 Task: Add the product "7-Eleven Fudge Brownie" to cart from the store "7-Eleven".
Action: Mouse pressed left at (54, 90)
Screenshot: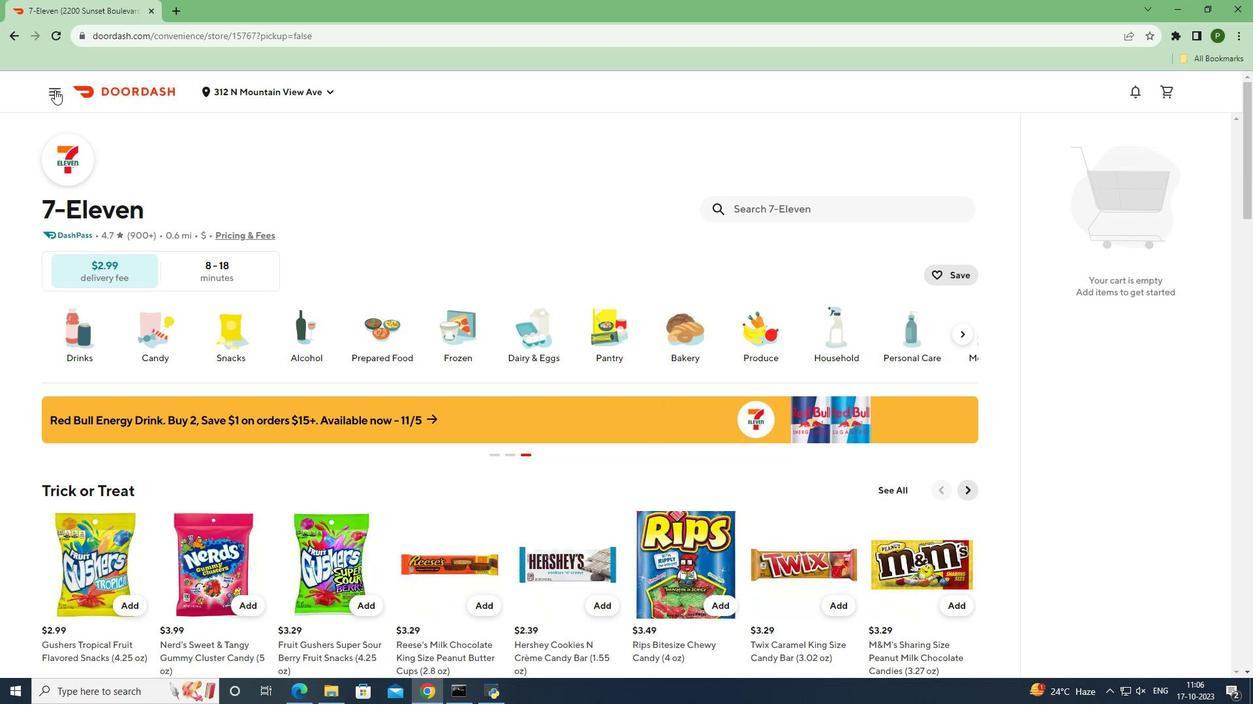 
Action: Mouse moved to (83, 195)
Screenshot: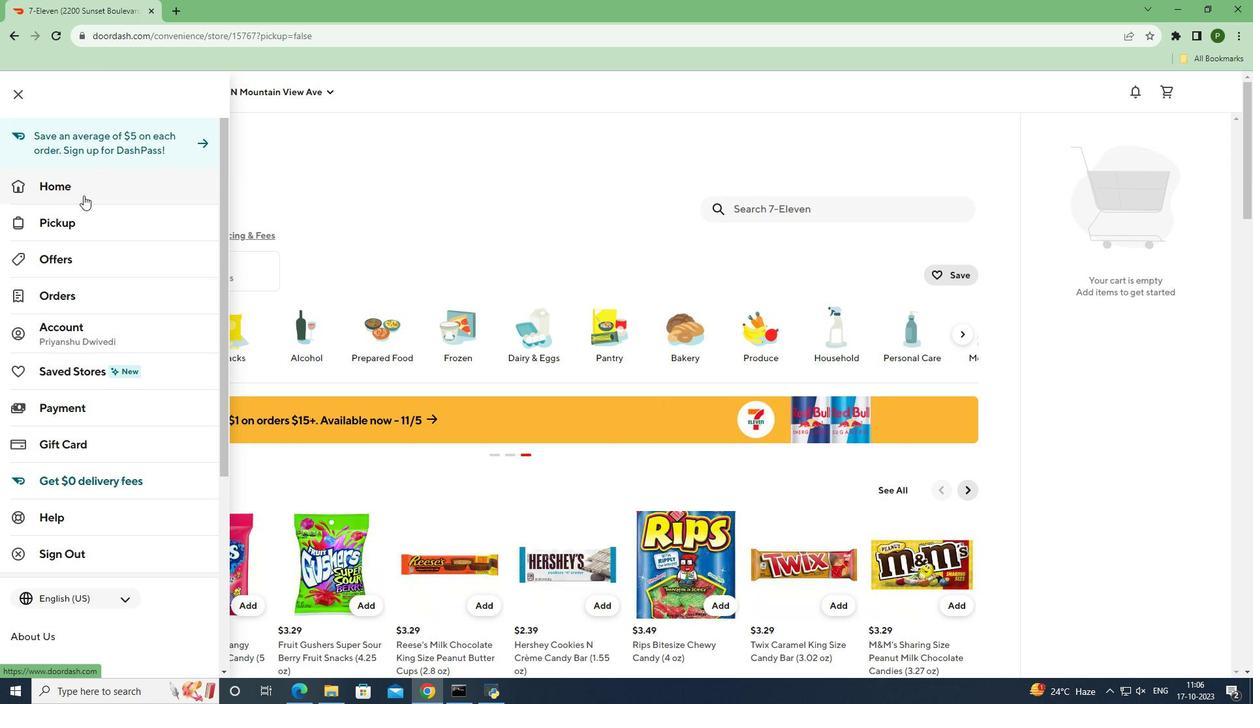 
Action: Mouse pressed left at (83, 195)
Screenshot: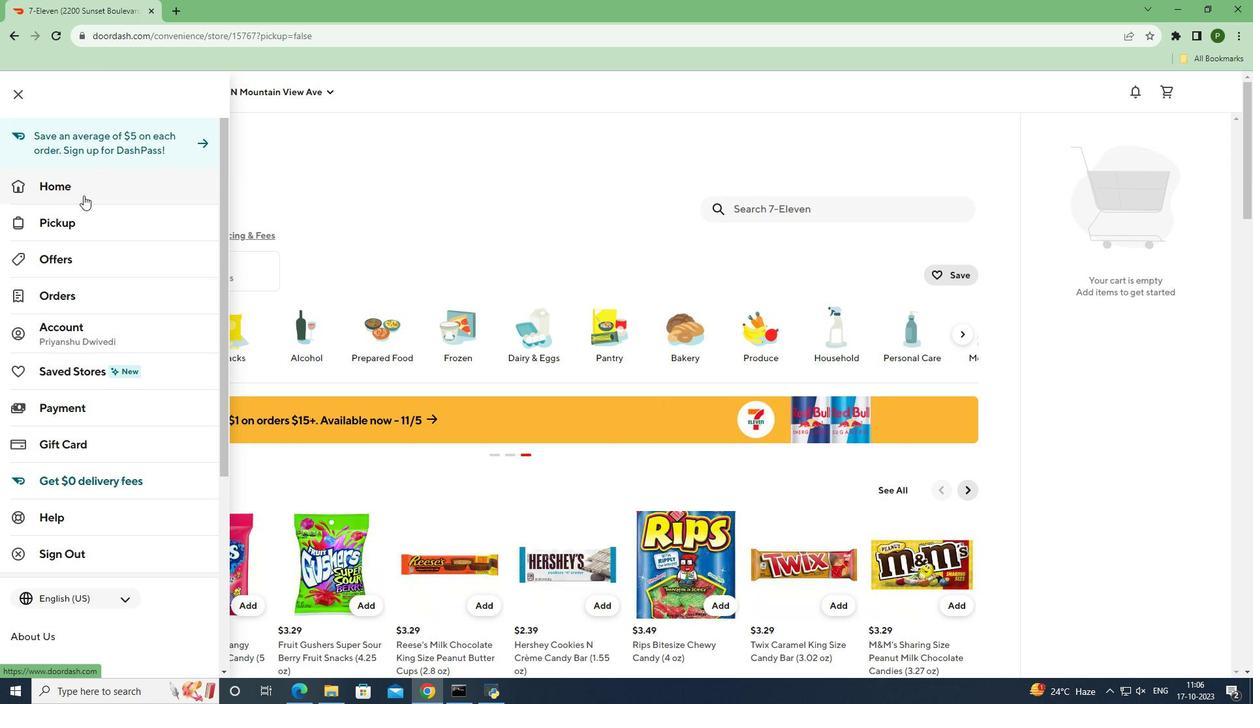 
Action: Mouse moved to (315, 139)
Screenshot: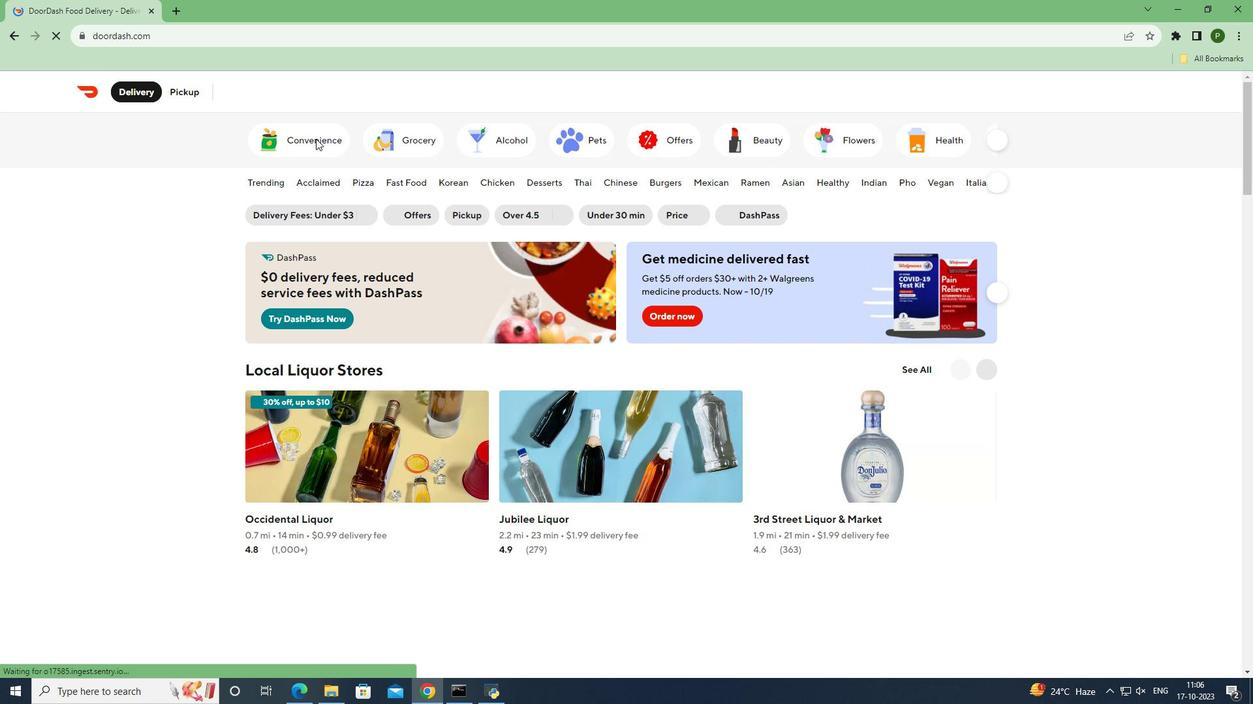 
Action: Mouse pressed left at (315, 139)
Screenshot: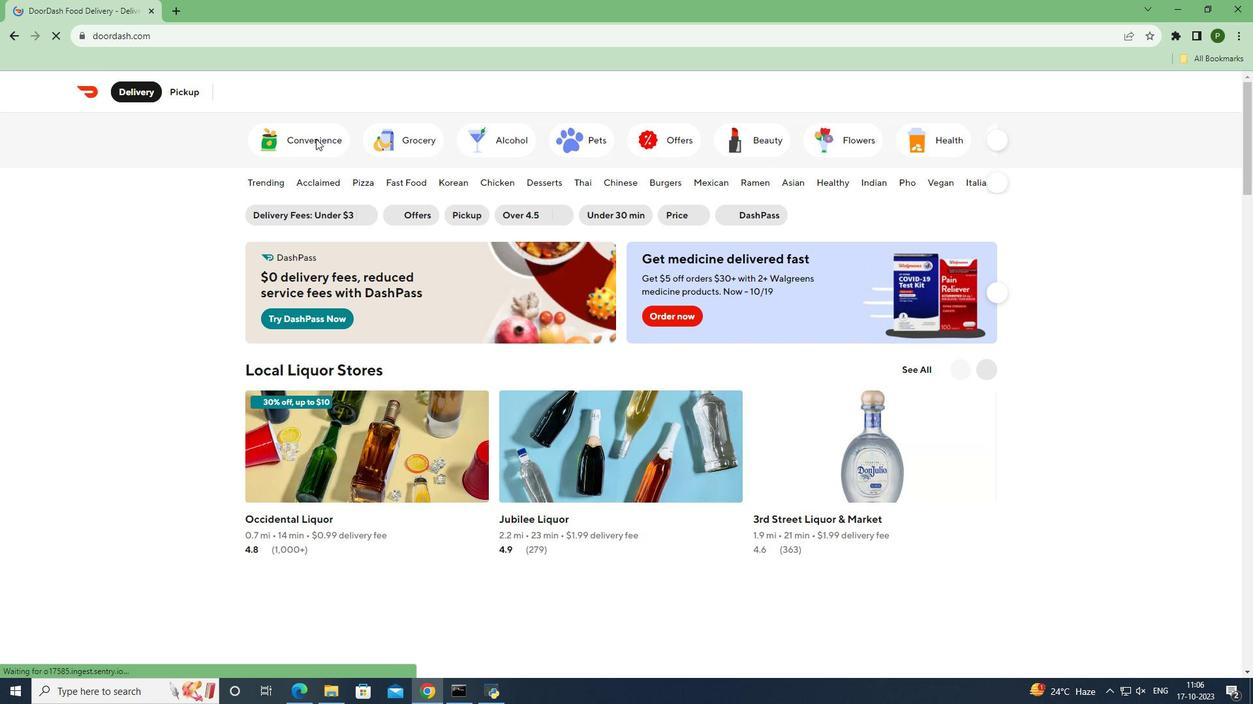 
Action: Mouse pressed left at (315, 139)
Screenshot: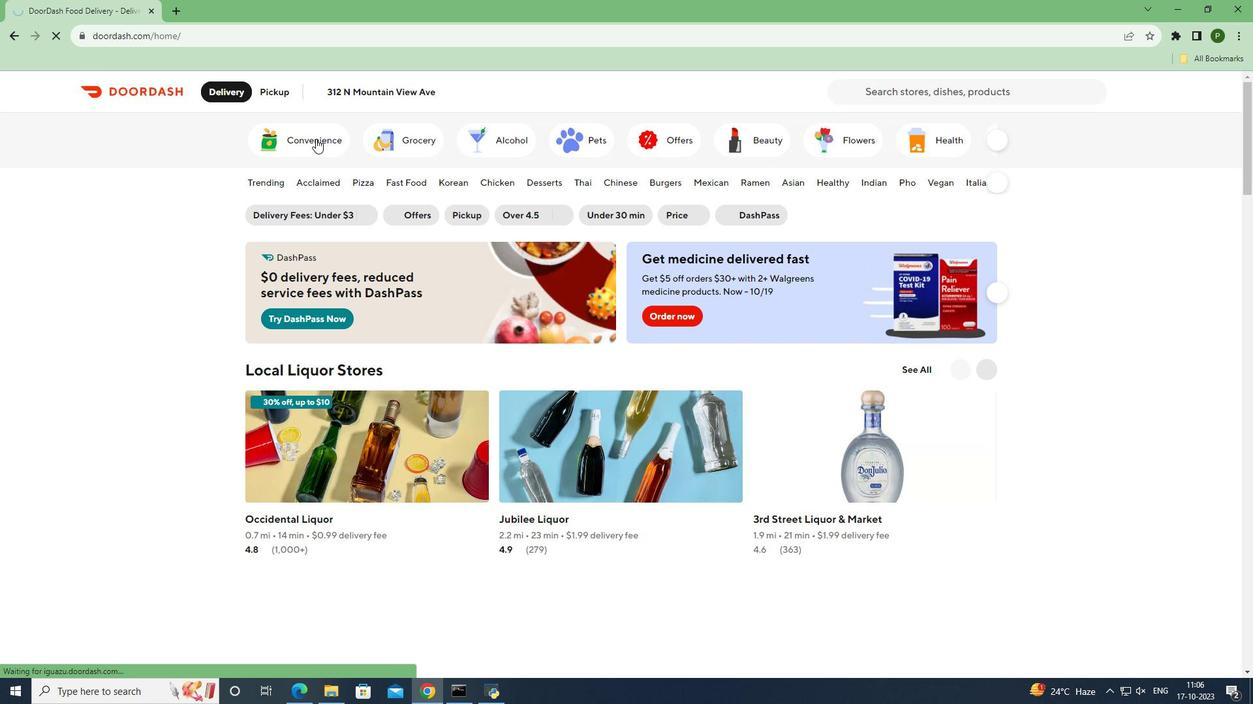 
Action: Mouse moved to (338, 415)
Screenshot: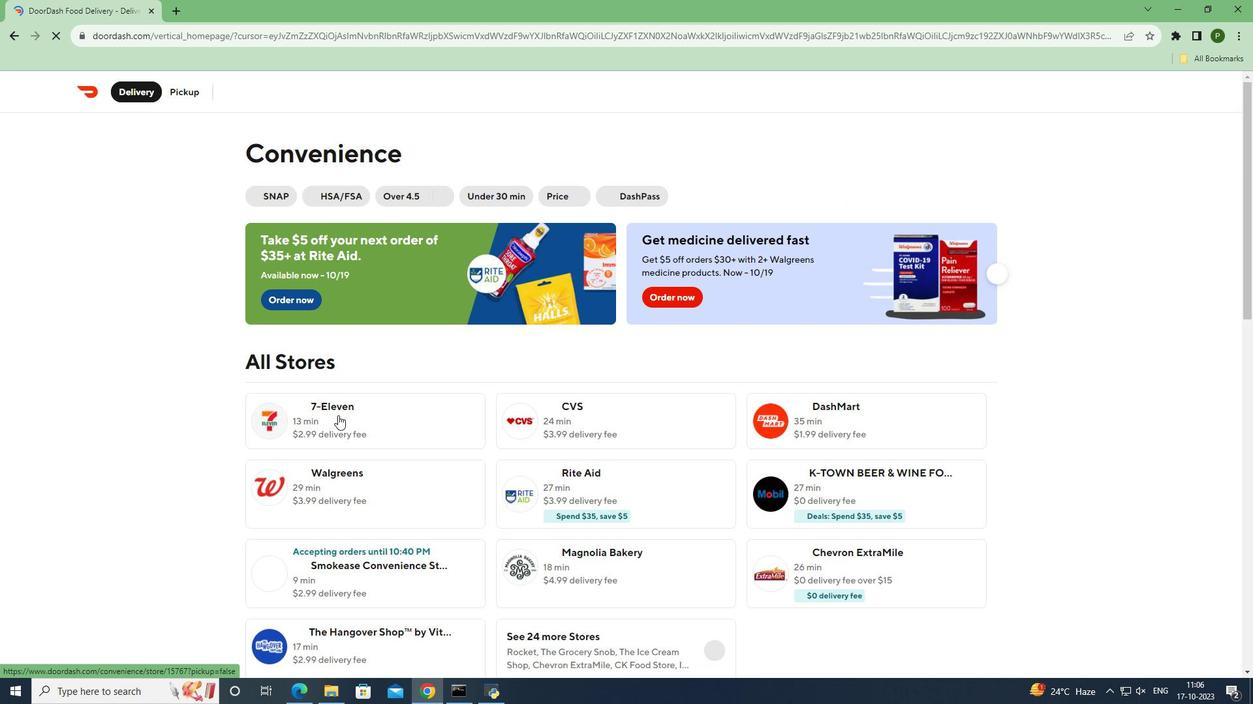
Action: Mouse pressed left at (338, 415)
Screenshot: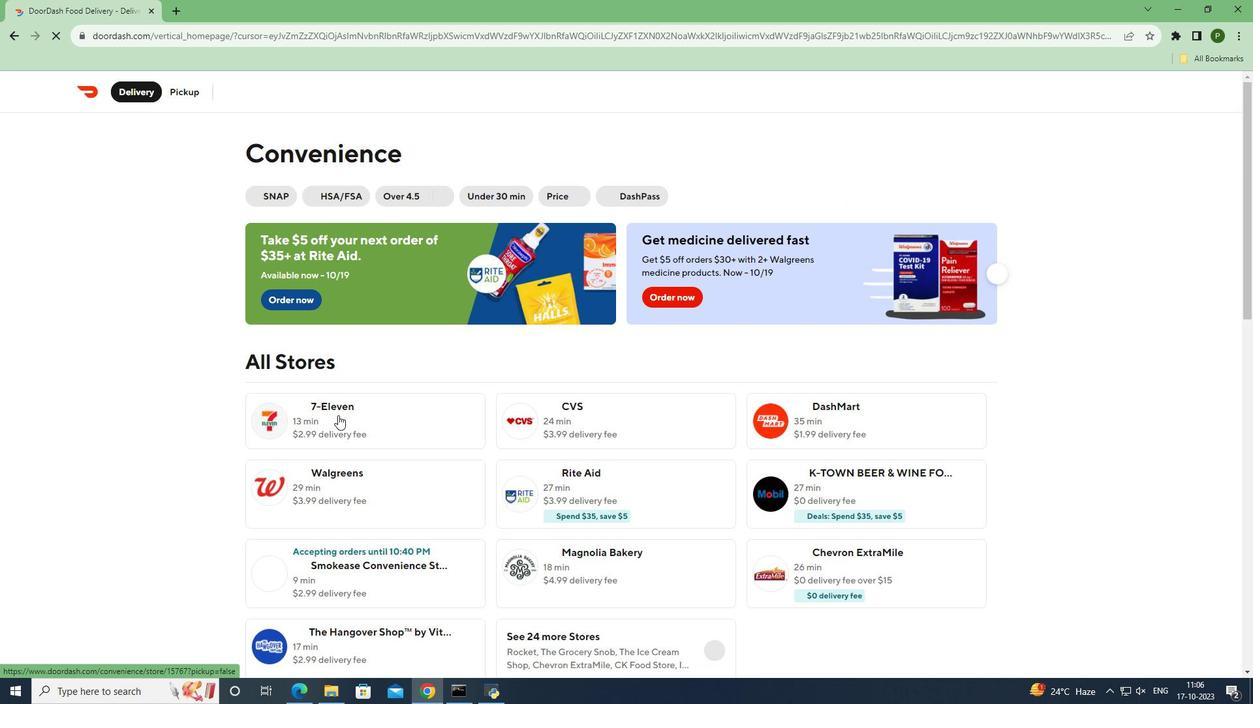 
Action: Mouse moved to (768, 204)
Screenshot: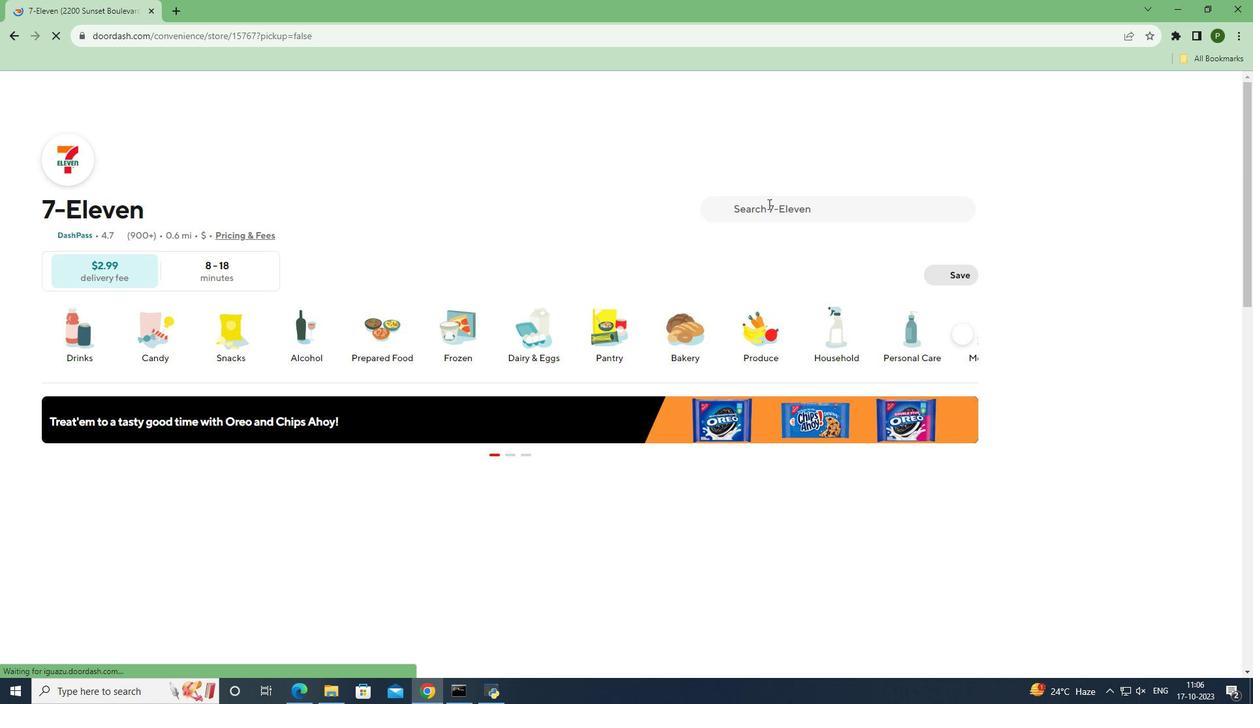 
Action: Mouse pressed left at (768, 204)
Screenshot: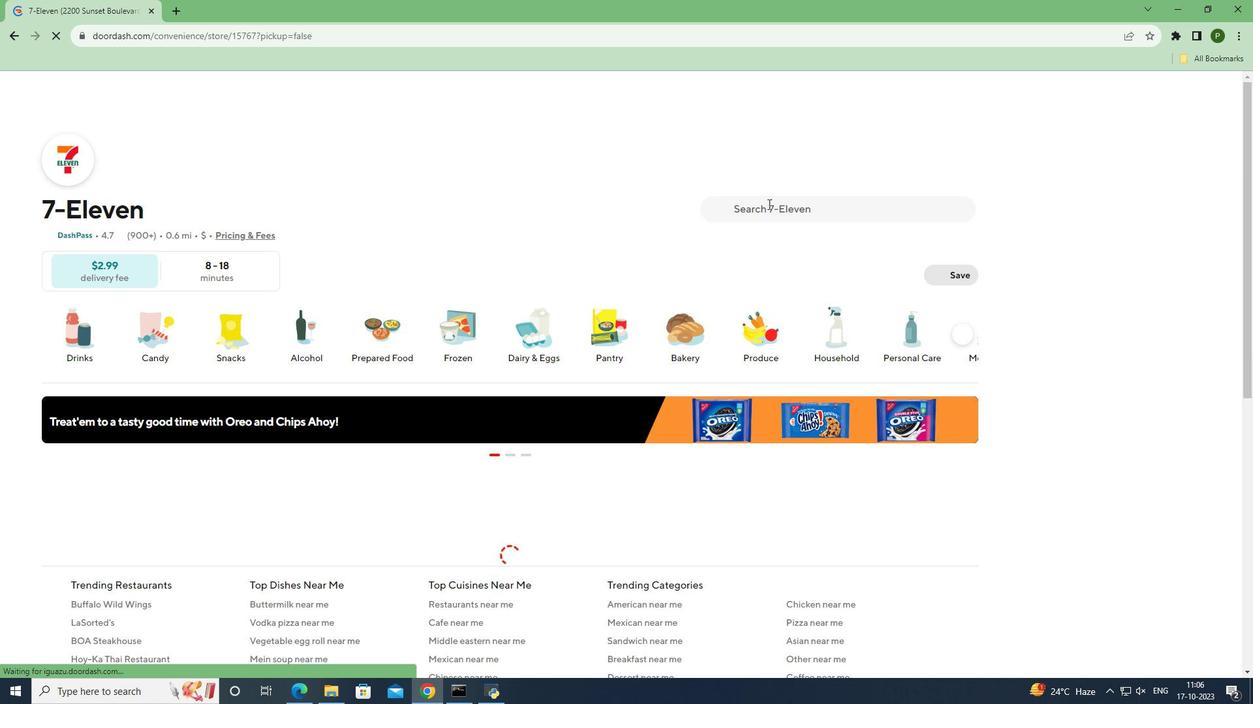 
Action: Key pressed <Key.caps_lock>7-E<Key.caps_lock>leven<Key.space><Key.caps_lock>F<Key.caps_lock>udge<Key.space><Key.caps_lock>B<Key.caps_lock>rownie<Key.enter>
Screenshot: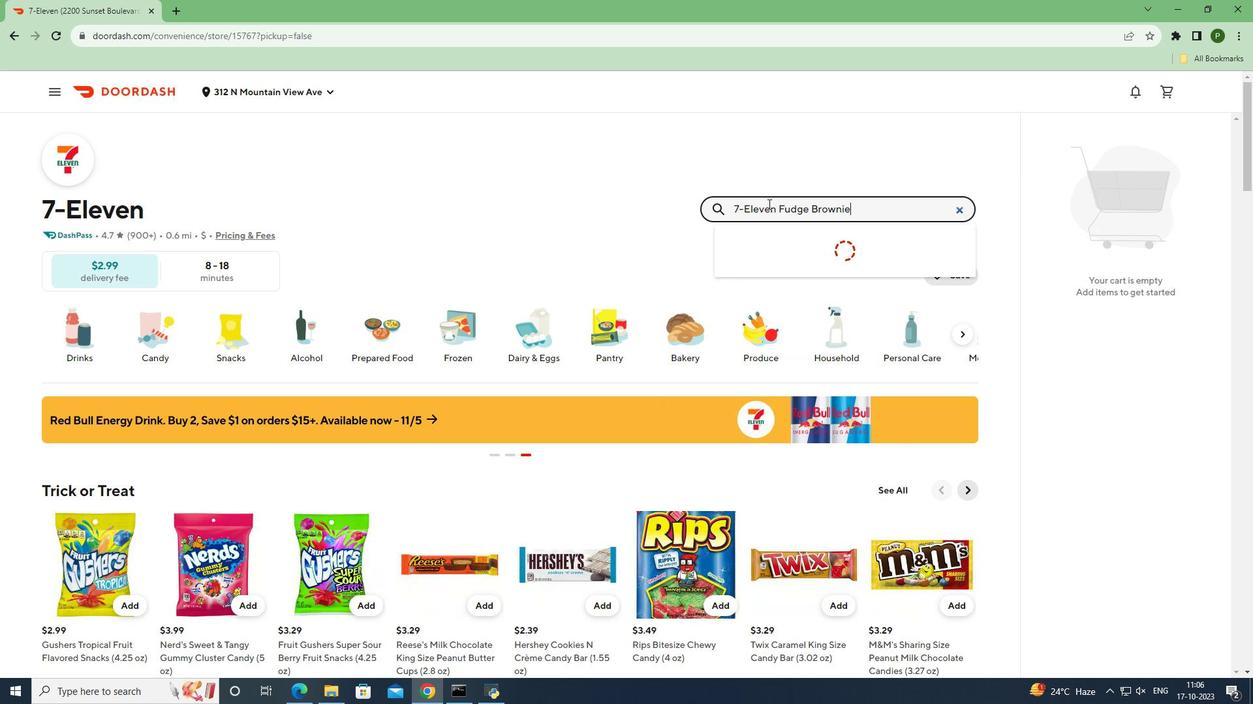 
Action: Mouse moved to (110, 337)
Screenshot: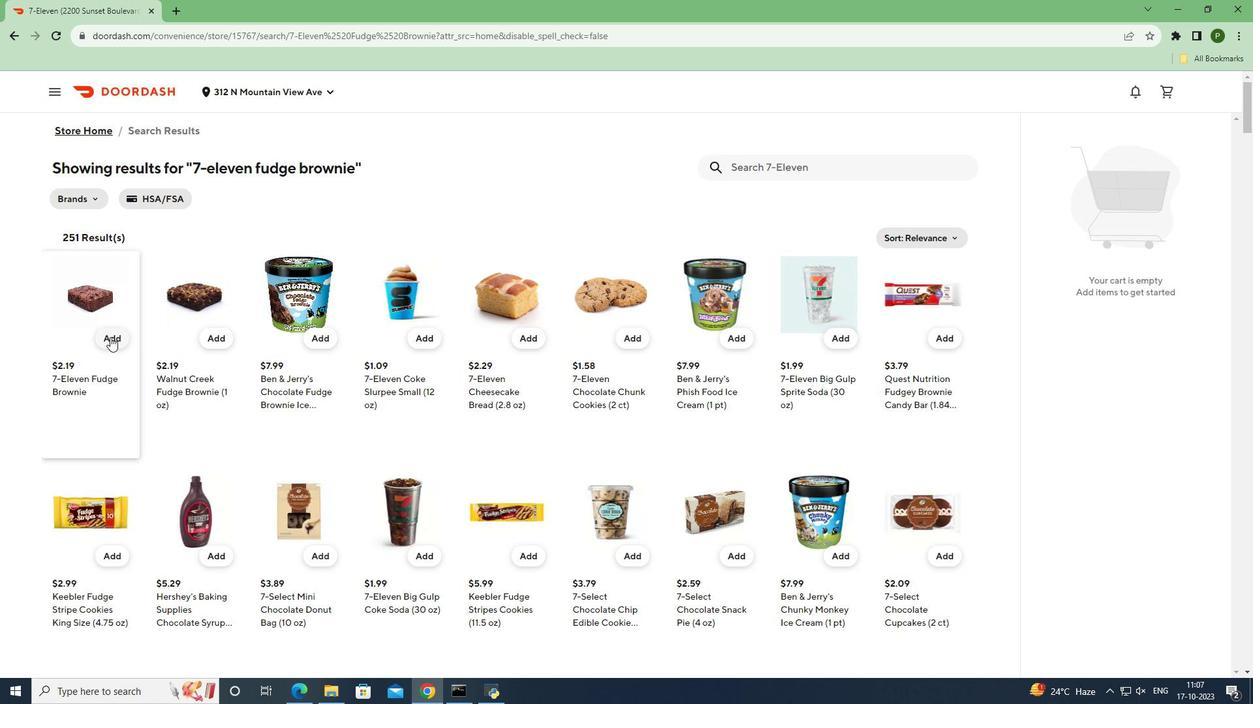 
Action: Mouse pressed left at (110, 337)
Screenshot: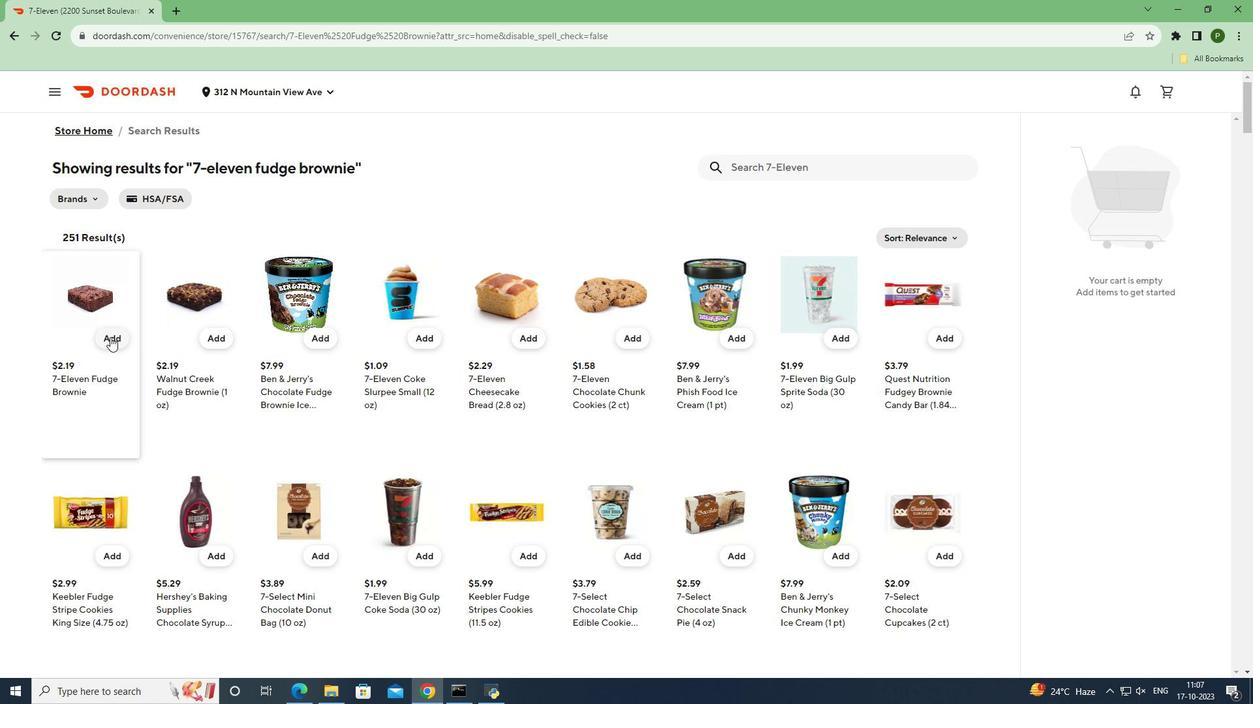 
Action: Mouse moved to (93, 343)
Screenshot: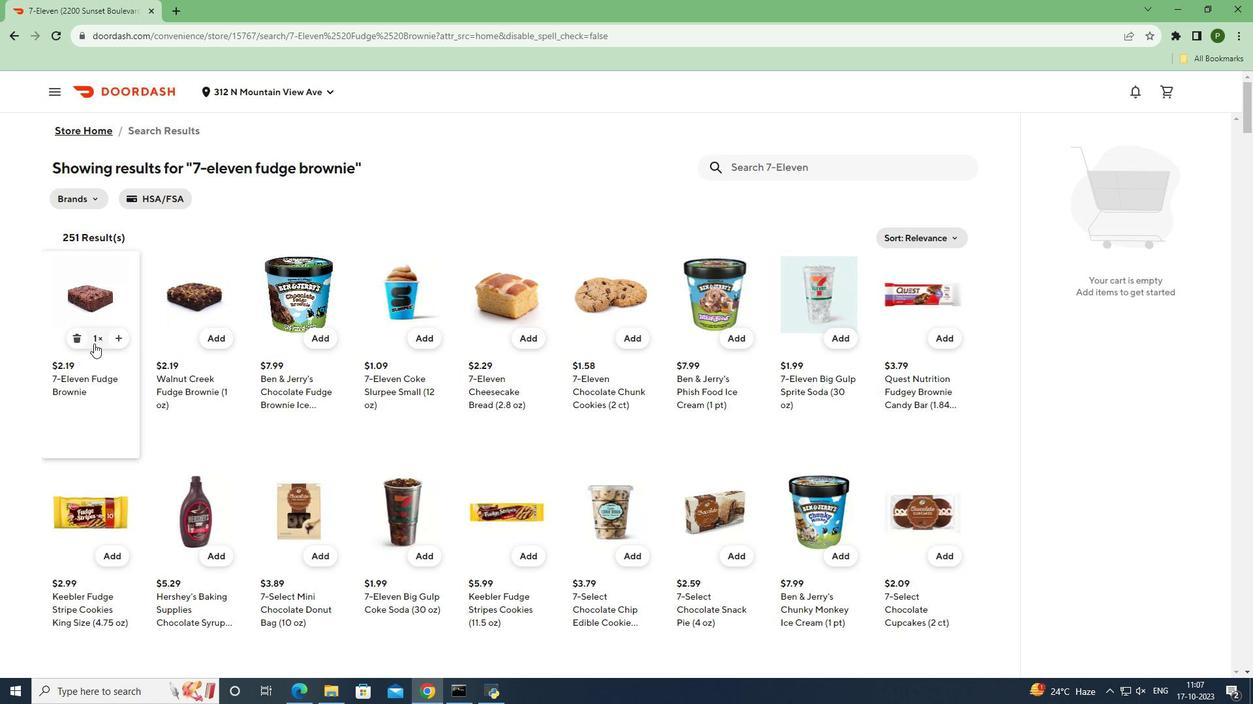 
